 Task: Create a Workspace WS0000000025 in Trello with Workspace Type as ENGINEERING-IT and Workspace Description as WD0000000025. Invite a Team Member Nikrathi889@gmail.com to Workspace WS0000000025 in Trello. Invite a Team Member Ayush98111@gmail.com to Workspace WS0000000025 in Trello. Invite a Team Member Mailaustralia7@gmail.com to Workspace WS0000000025 in Trello. Invite a Team Member Carxxstreet791@gmail.com to Workspace WS0000000025 in Trello
Action: Mouse moved to (466, 154)
Screenshot: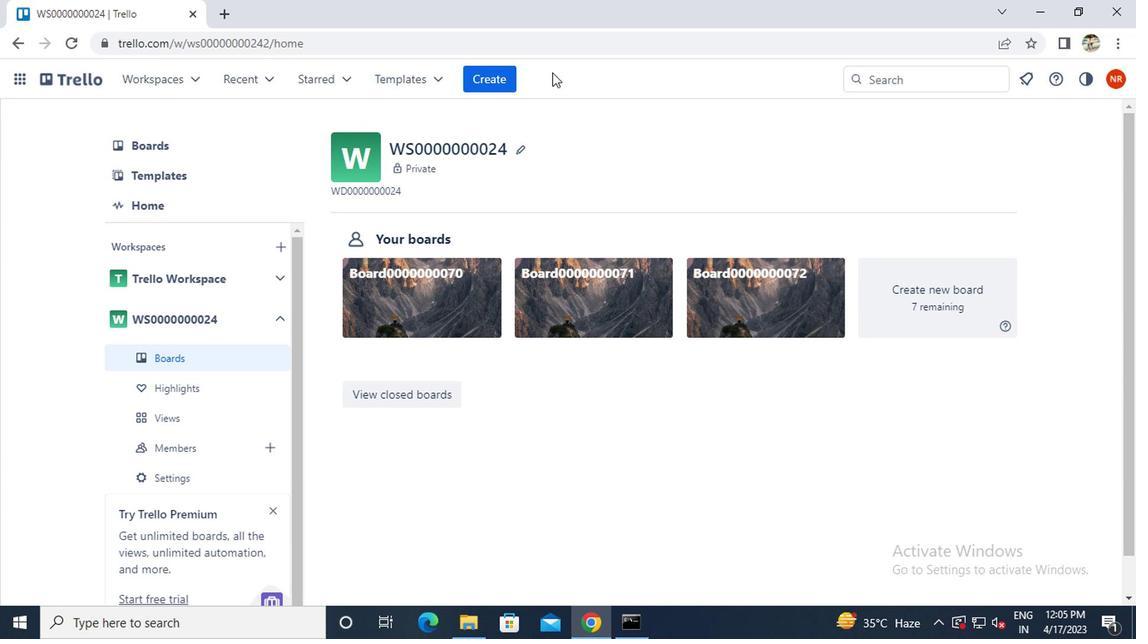 
Action: Mouse pressed left at (466, 154)
Screenshot: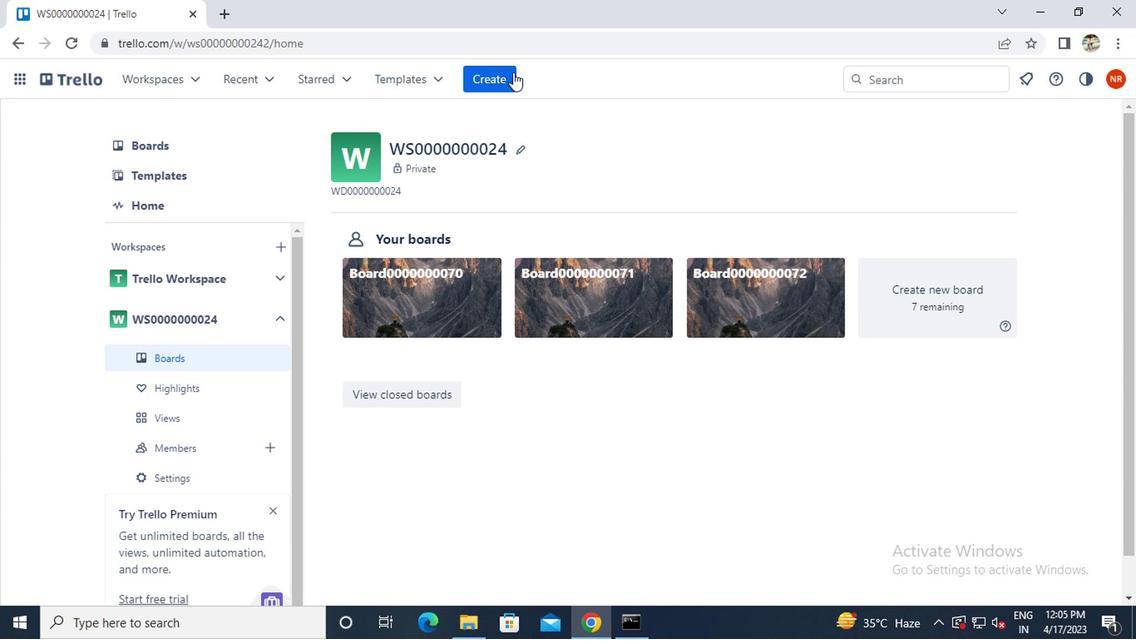
Action: Mouse moved to (469, 282)
Screenshot: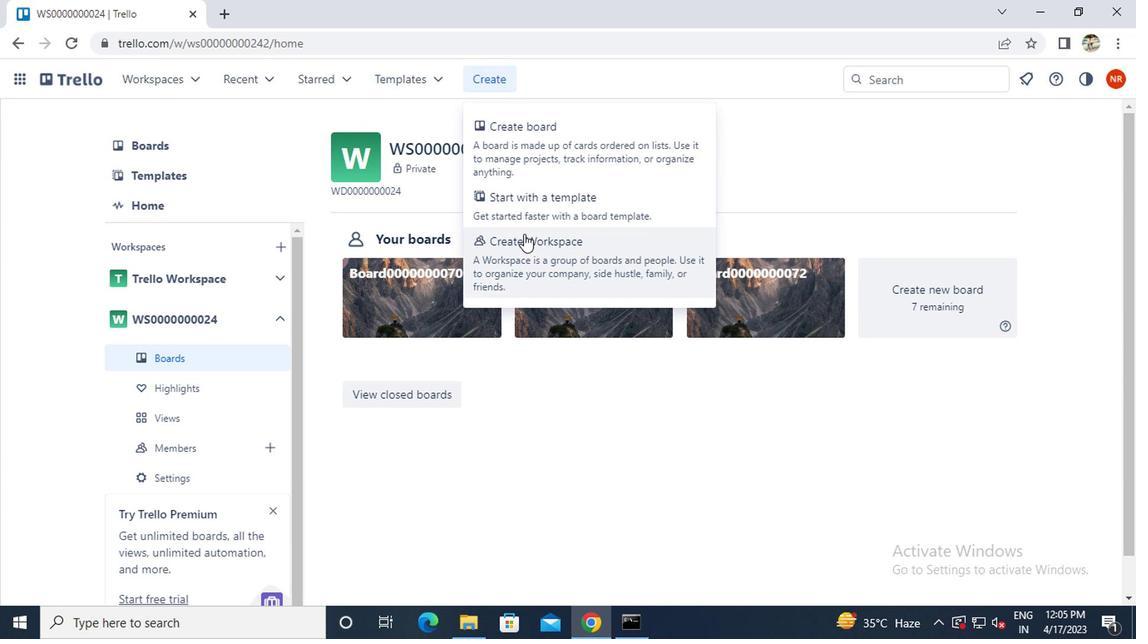 
Action: Mouse pressed left at (469, 282)
Screenshot: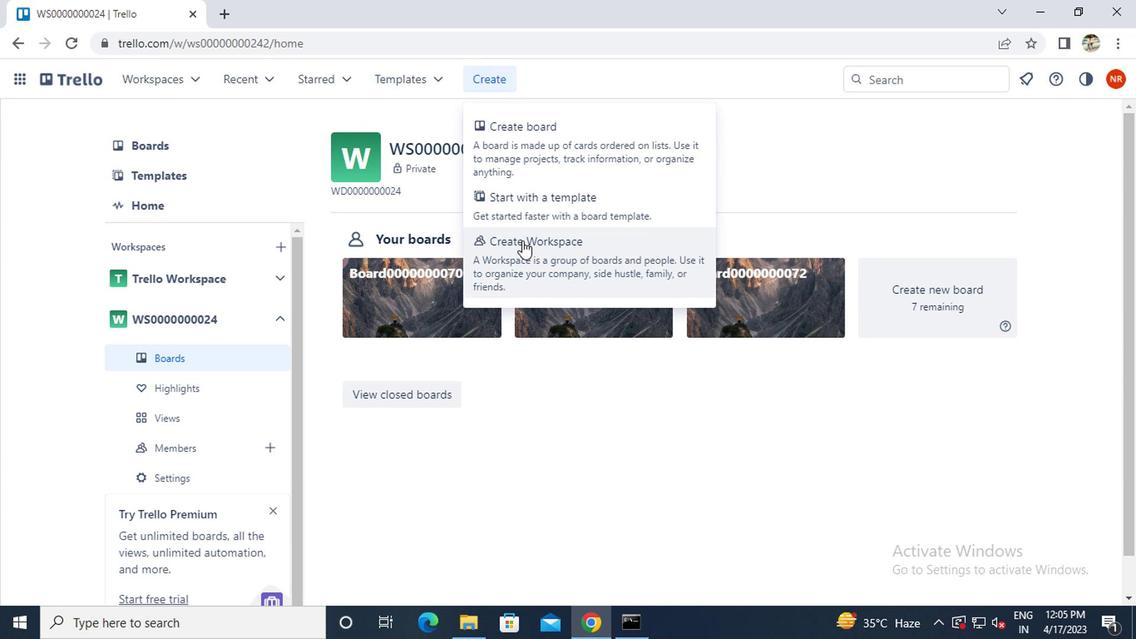 
Action: Key pressed ws000000025
Screenshot: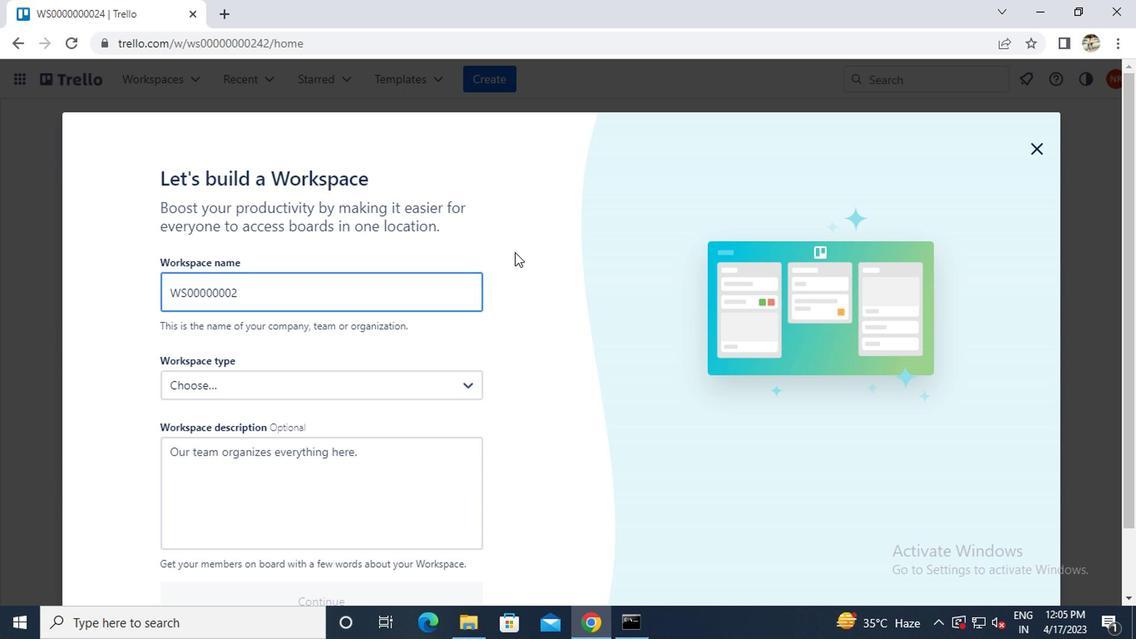 
Action: Mouse moved to (374, 384)
Screenshot: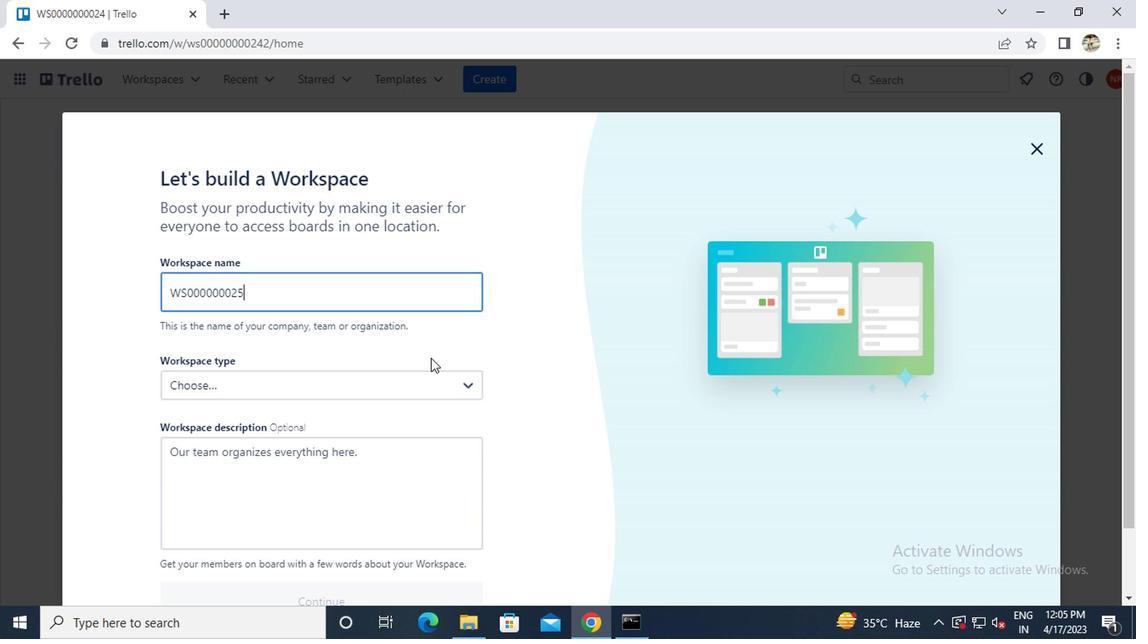 
Action: Mouse scrolled (374, 384) with delta (0, 0)
Screenshot: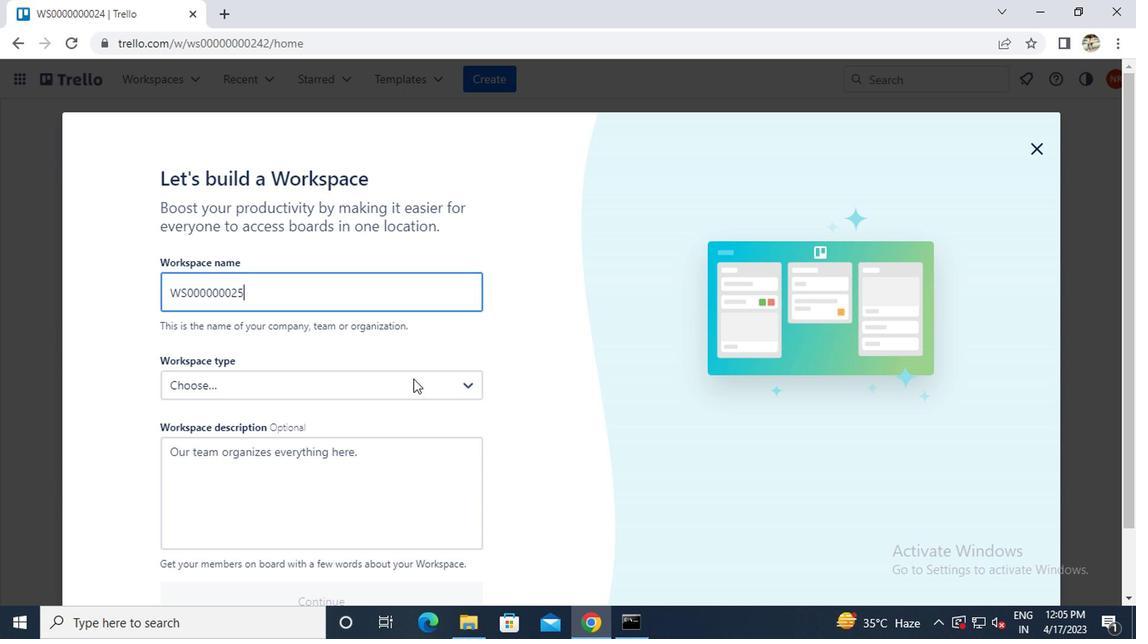 
Action: Mouse scrolled (374, 384) with delta (0, 0)
Screenshot: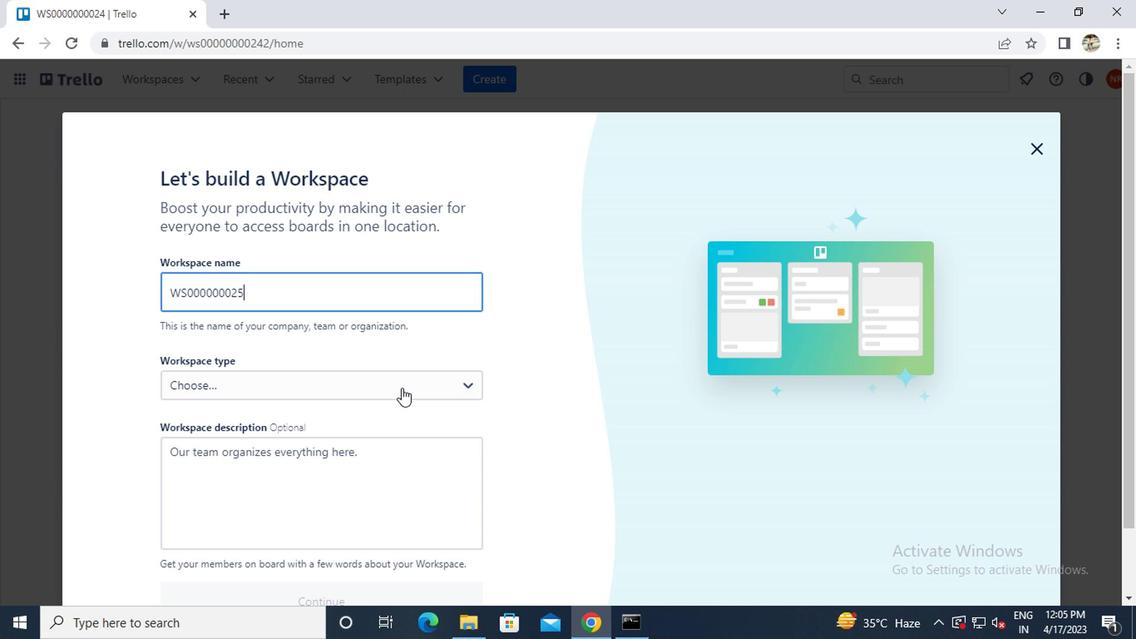 
Action: Mouse moved to (360, 323)
Screenshot: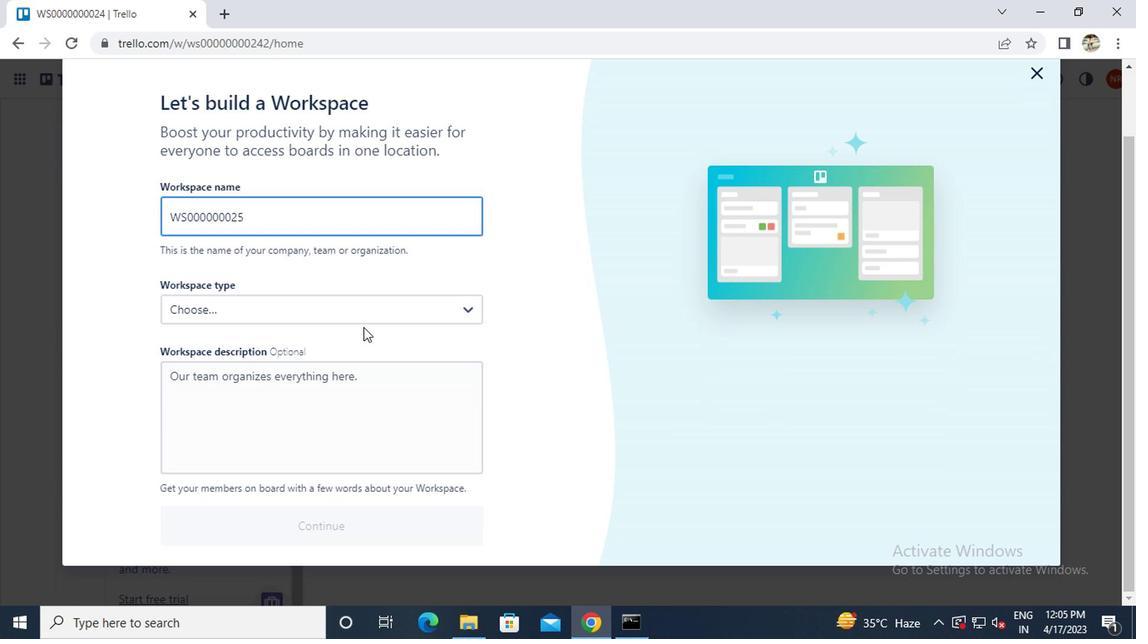 
Action: Mouse pressed left at (360, 323)
Screenshot: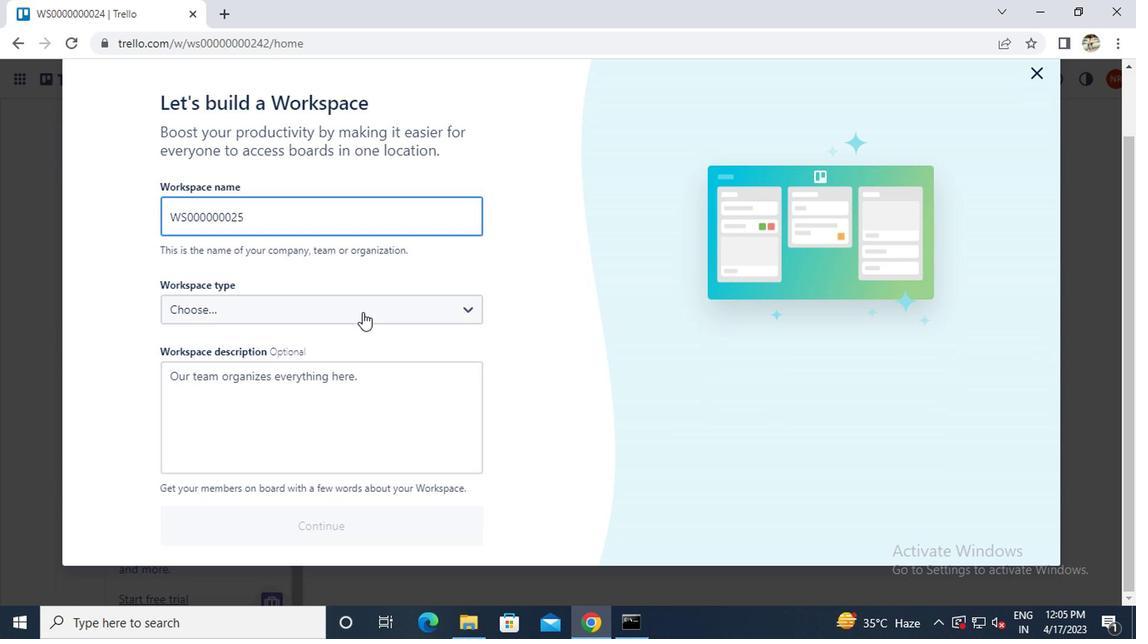 
Action: Mouse moved to (285, 466)
Screenshot: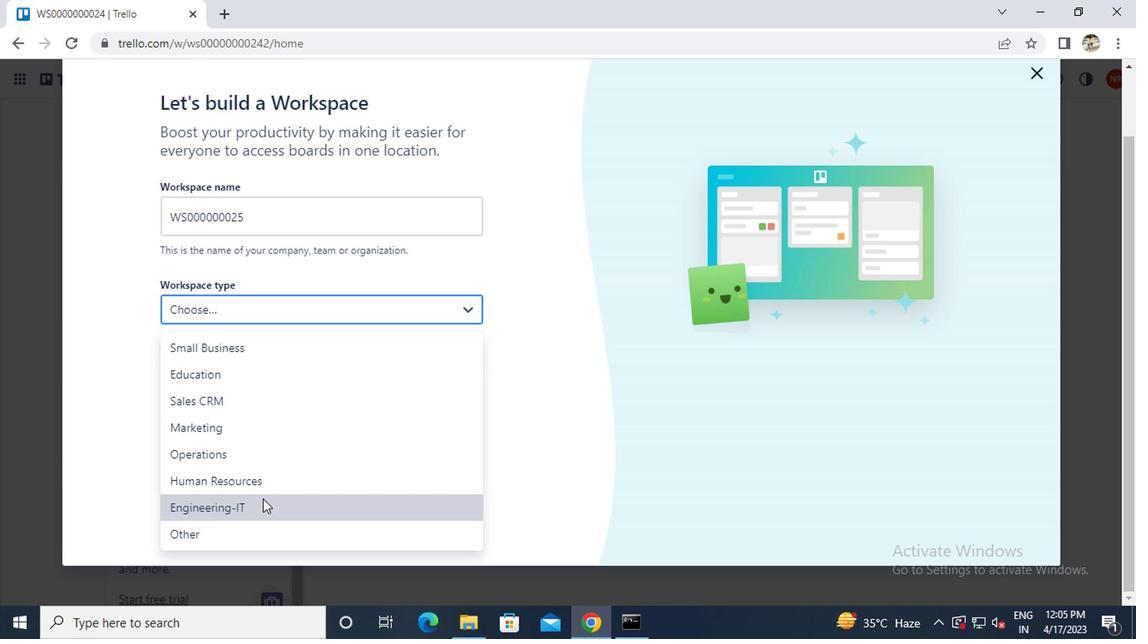 
Action: Mouse pressed left at (285, 466)
Screenshot: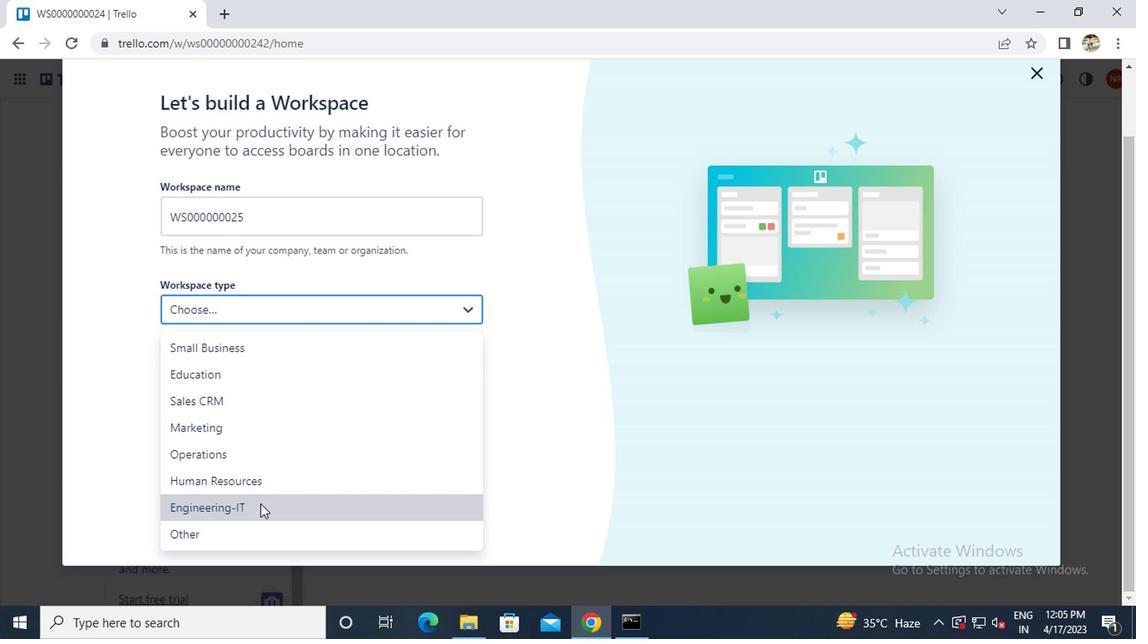 
Action: Mouse moved to (293, 414)
Screenshot: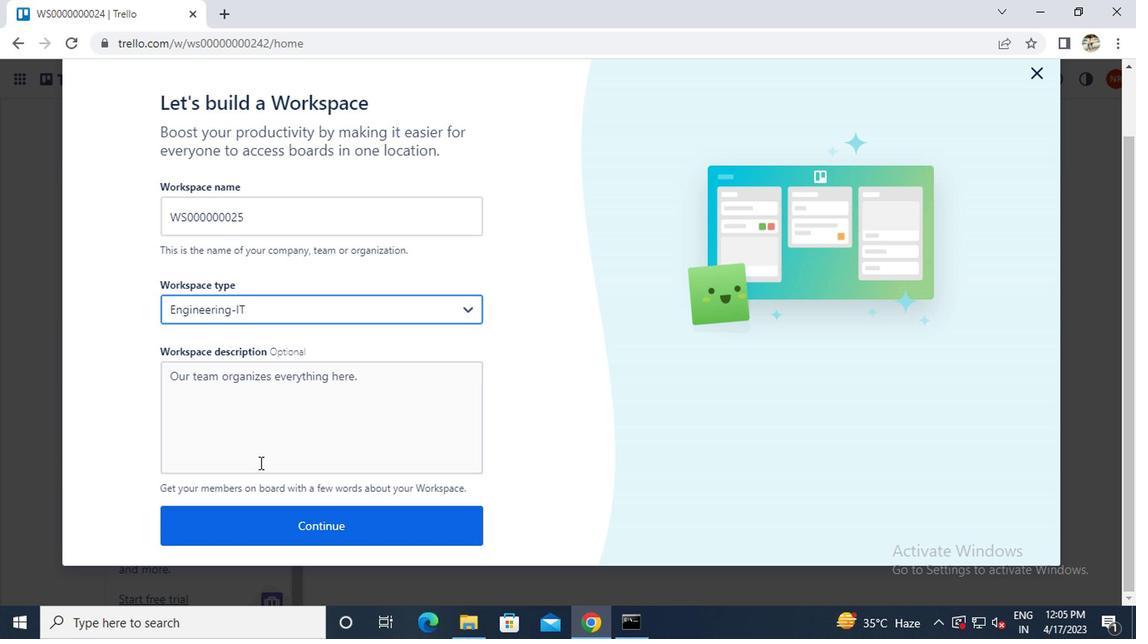 
Action: Mouse pressed left at (293, 414)
Screenshot: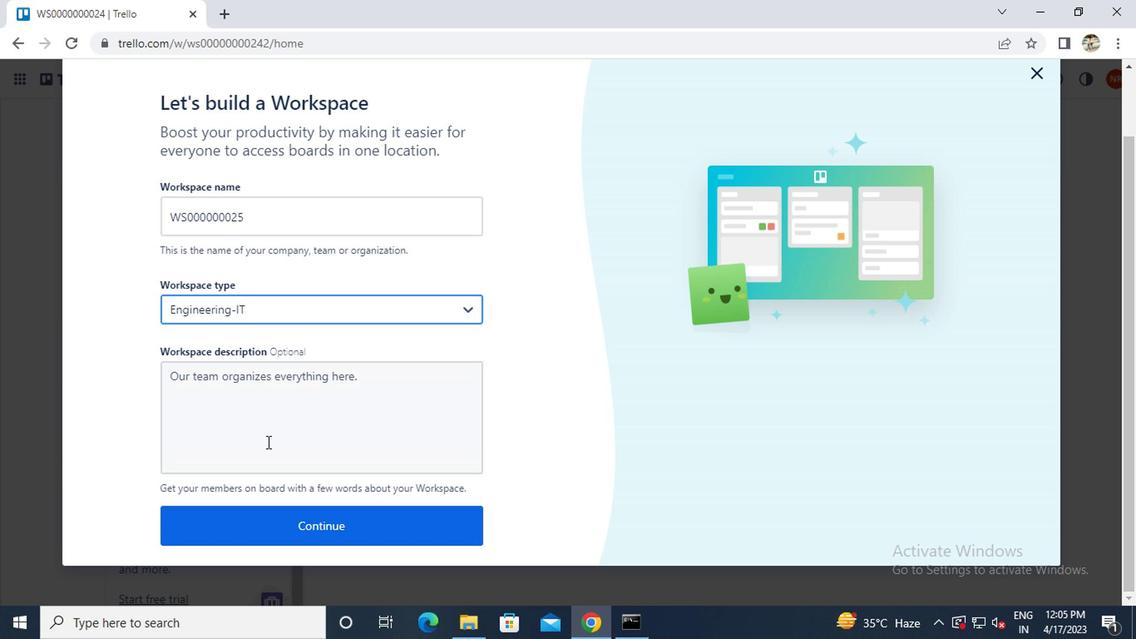 
Action: Mouse moved to (293, 414)
Screenshot: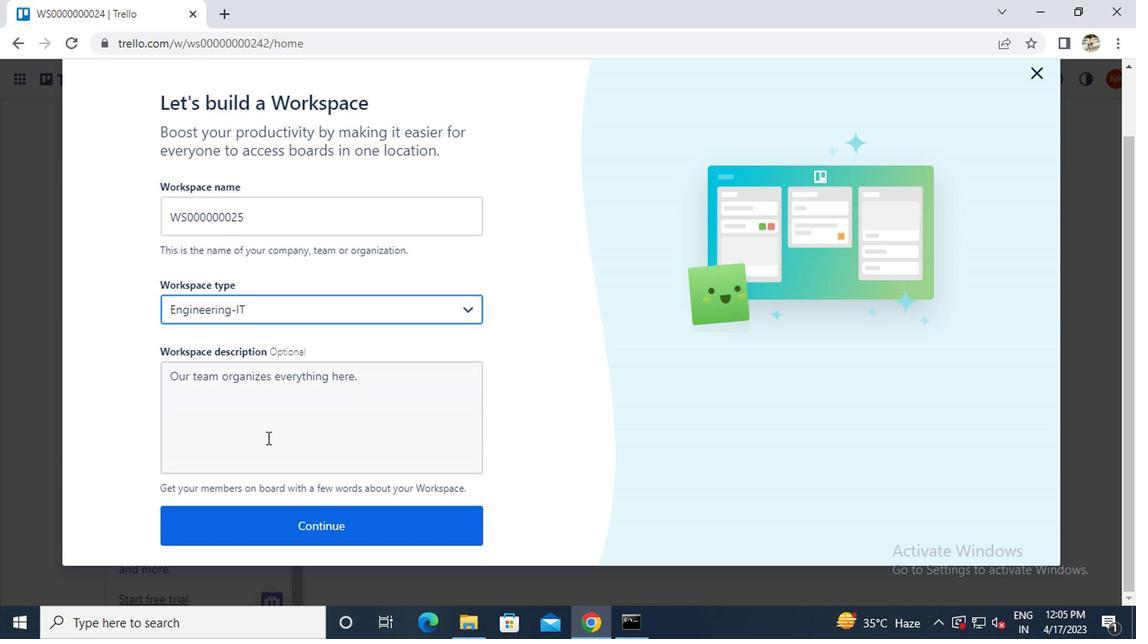 
Action: Key pressed wd000000025
Screenshot: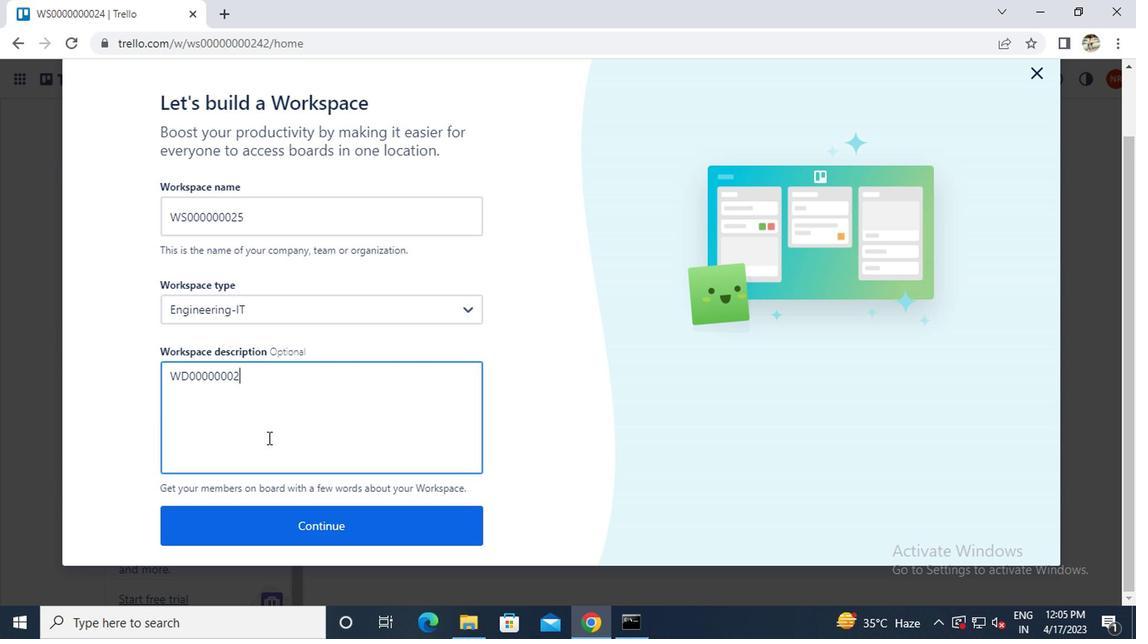 
Action: Mouse moved to (328, 477)
Screenshot: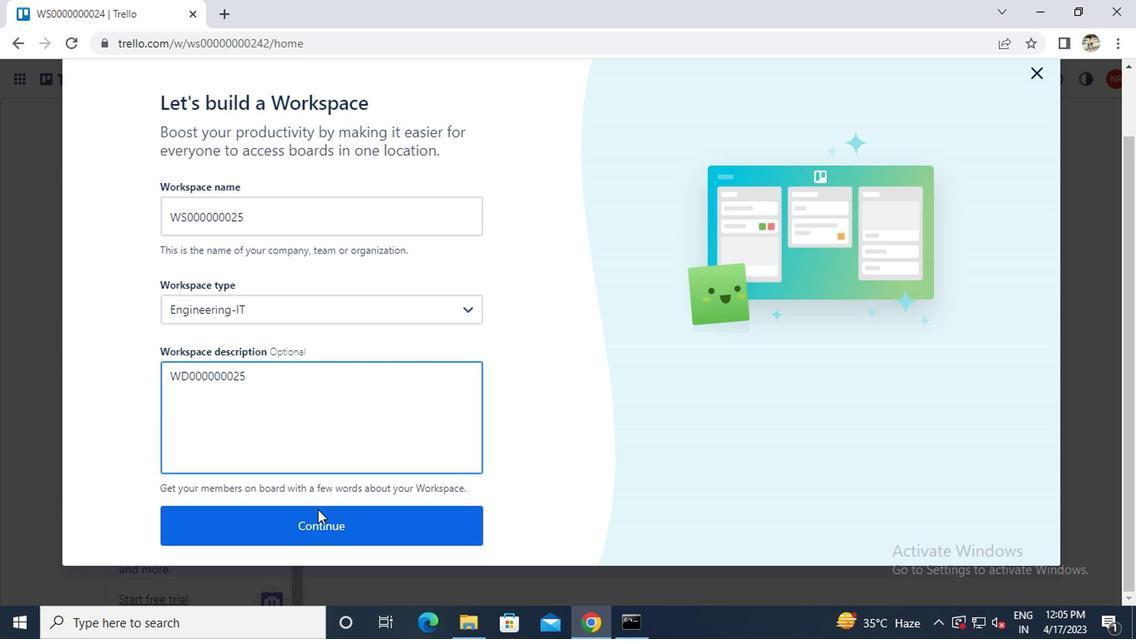
Action: Mouse pressed left at (328, 477)
Screenshot: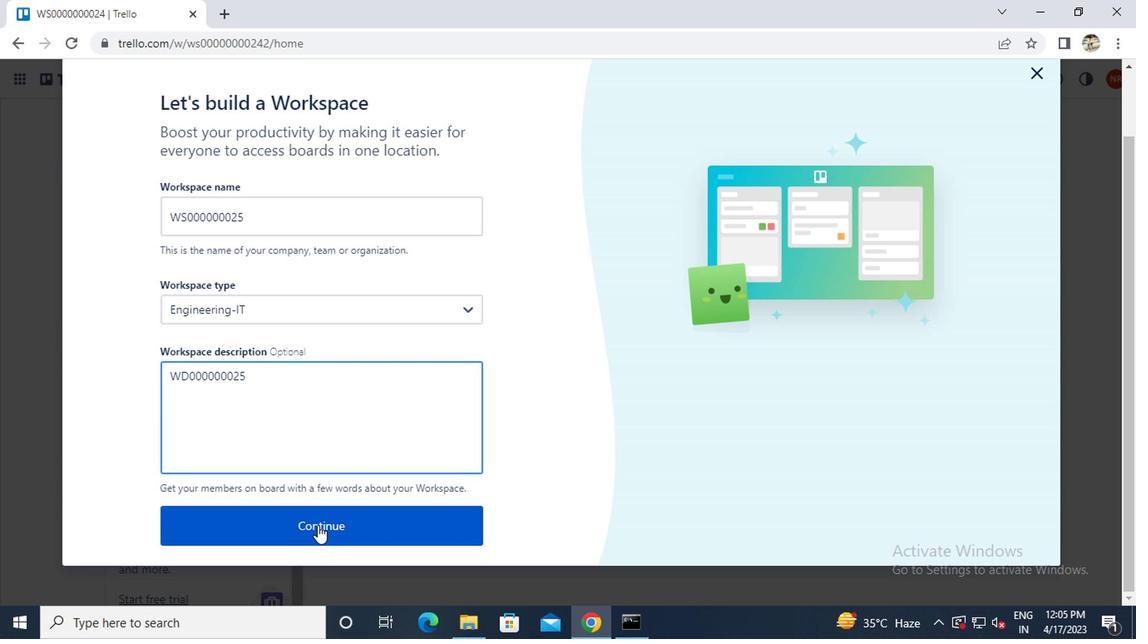 
Action: Mouse moved to (298, 312)
Screenshot: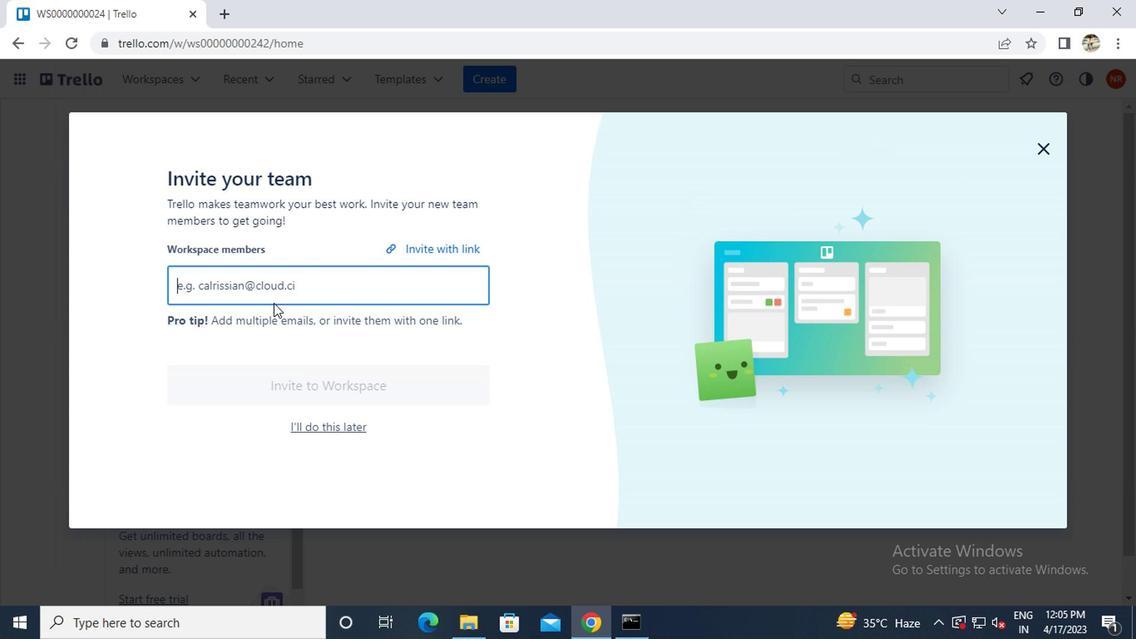 
Action: Mouse pressed left at (298, 312)
Screenshot: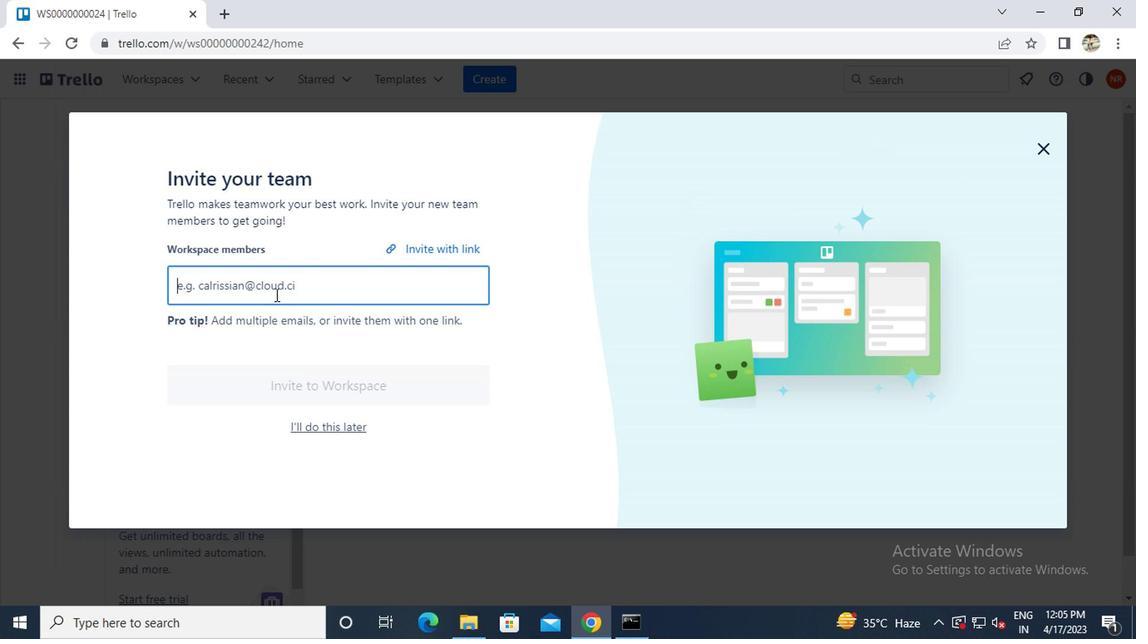 
Action: Key pressed <Key.caps_lock>nikrathi889<Key.shift>@GMAIL.COM
Screenshot: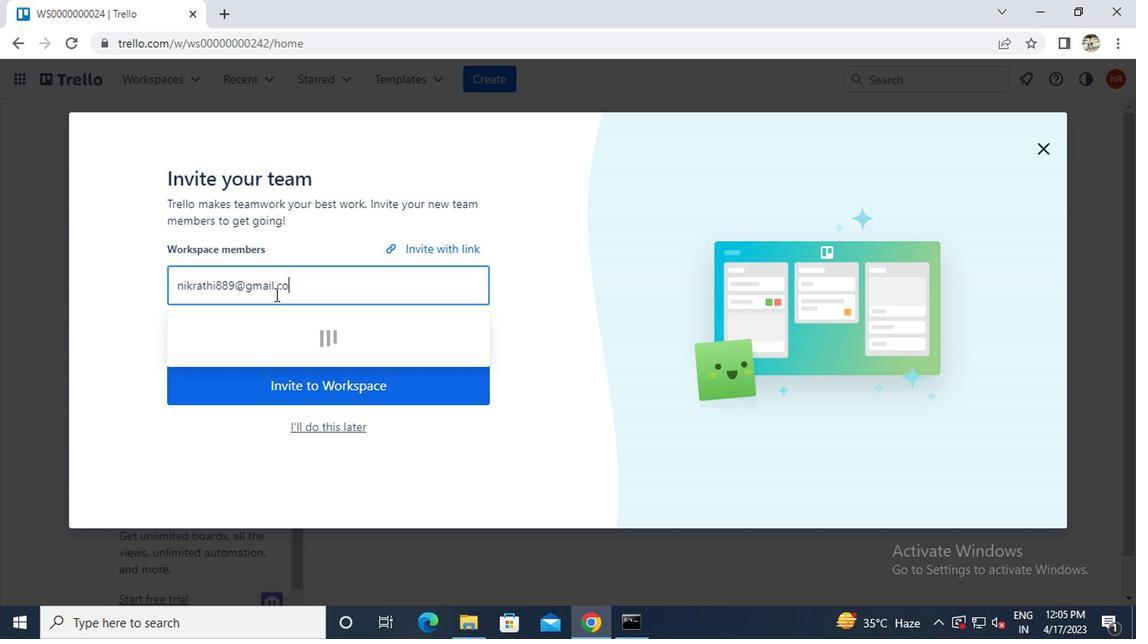 
Action: Mouse moved to (304, 343)
Screenshot: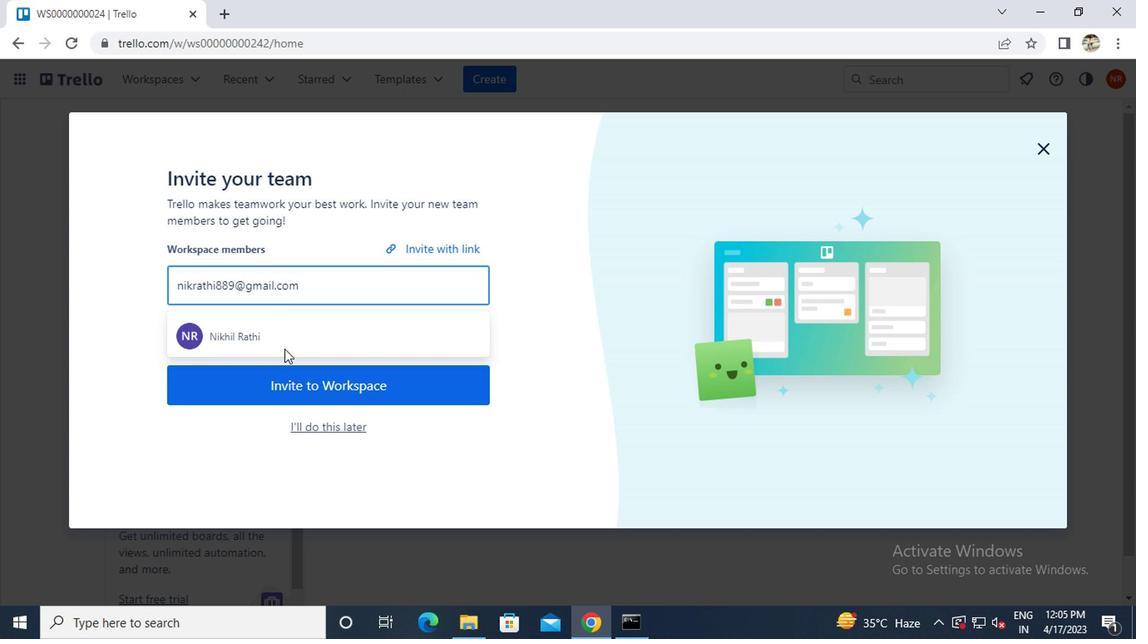 
Action: Mouse pressed left at (304, 343)
Screenshot: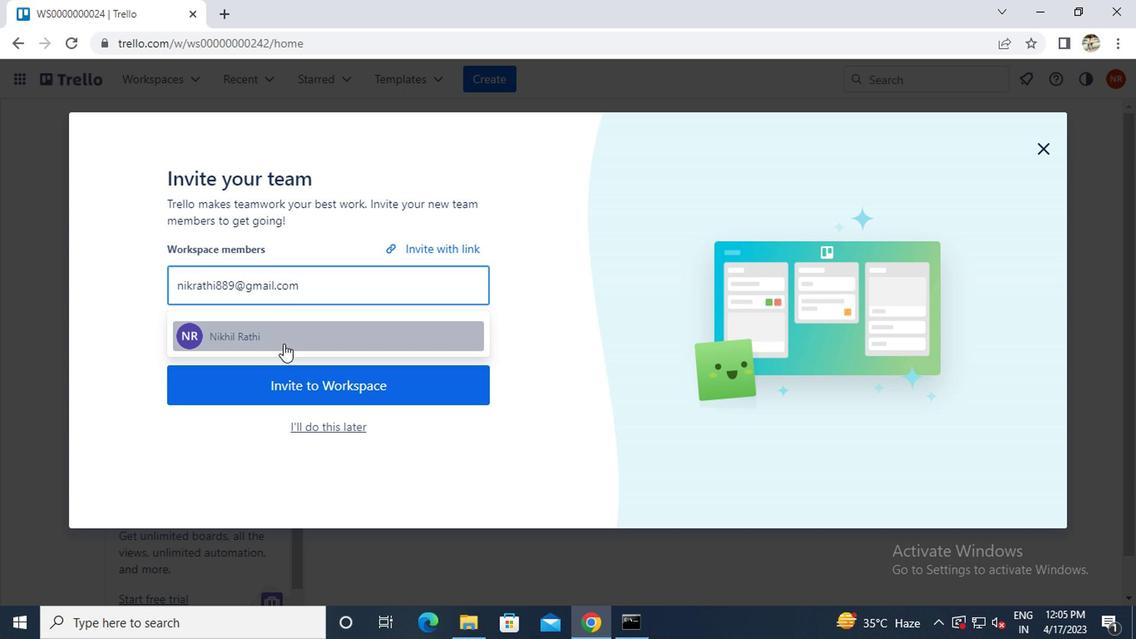 
Action: Mouse moved to (302, 342)
Screenshot: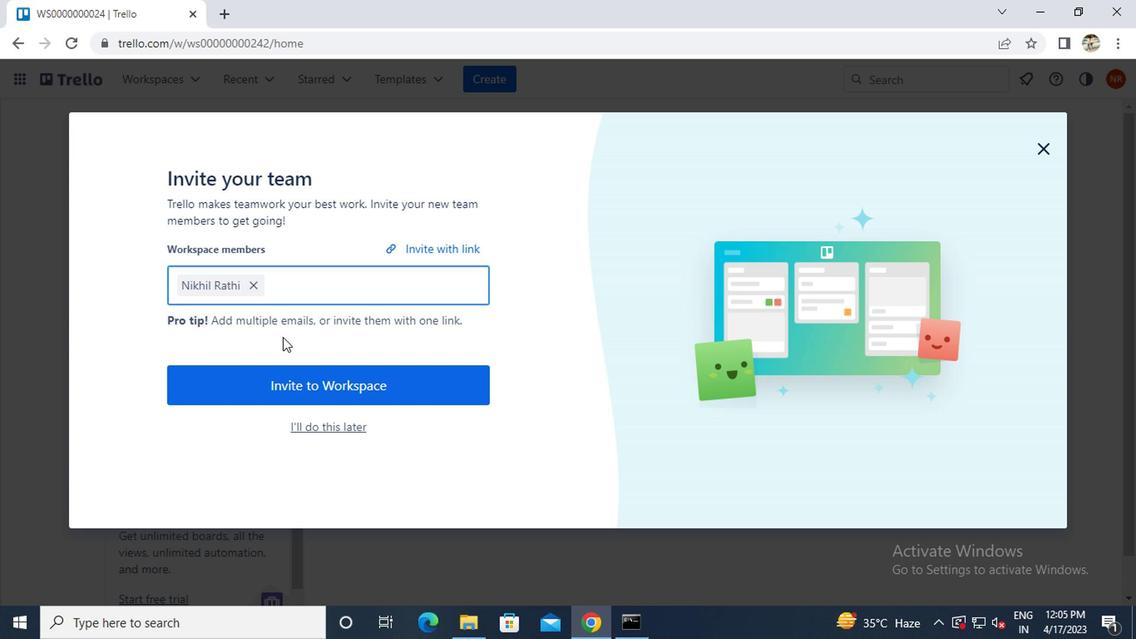 
Action: Key pressed AYUSH98111<Key.shift>@GMAIL.COM
Screenshot: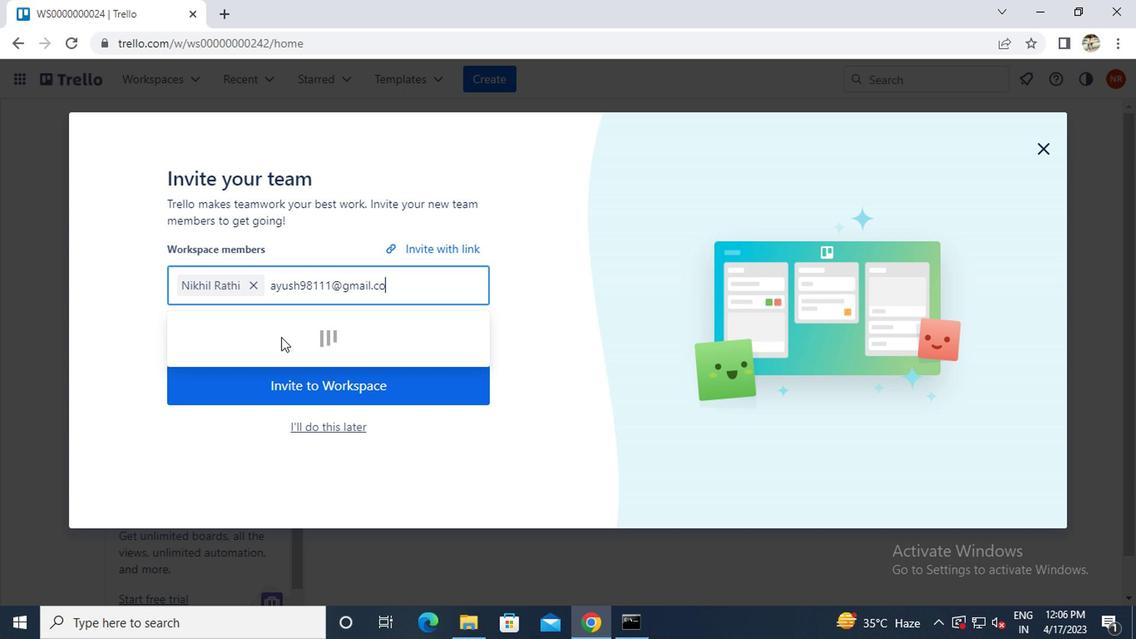 
Action: Mouse moved to (302, 343)
Screenshot: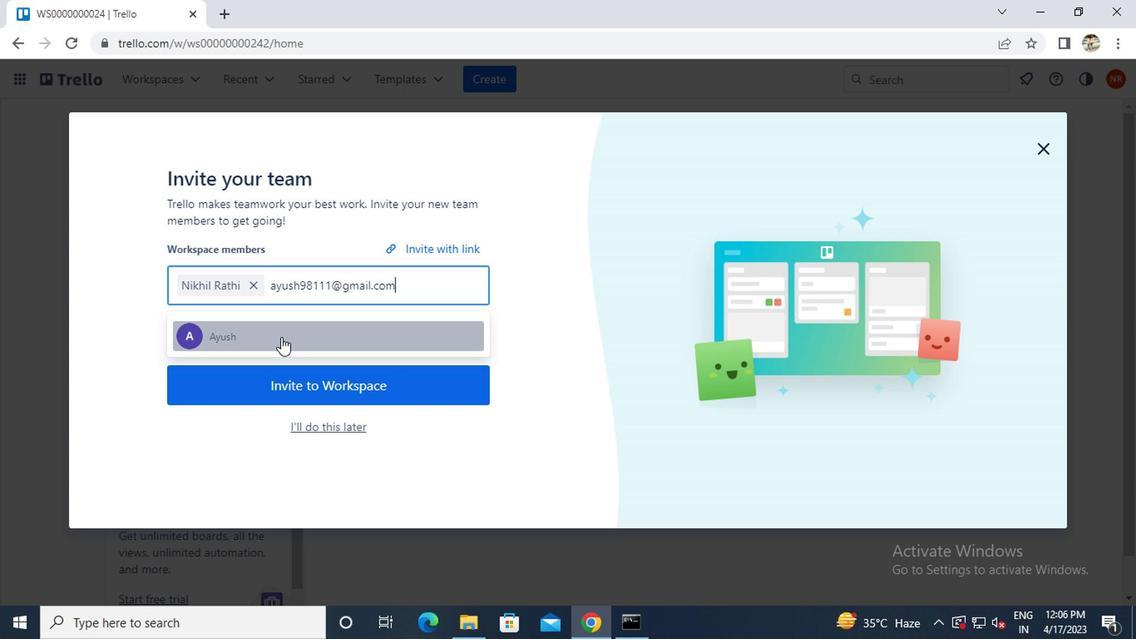 
Action: Mouse pressed left at (302, 343)
Screenshot: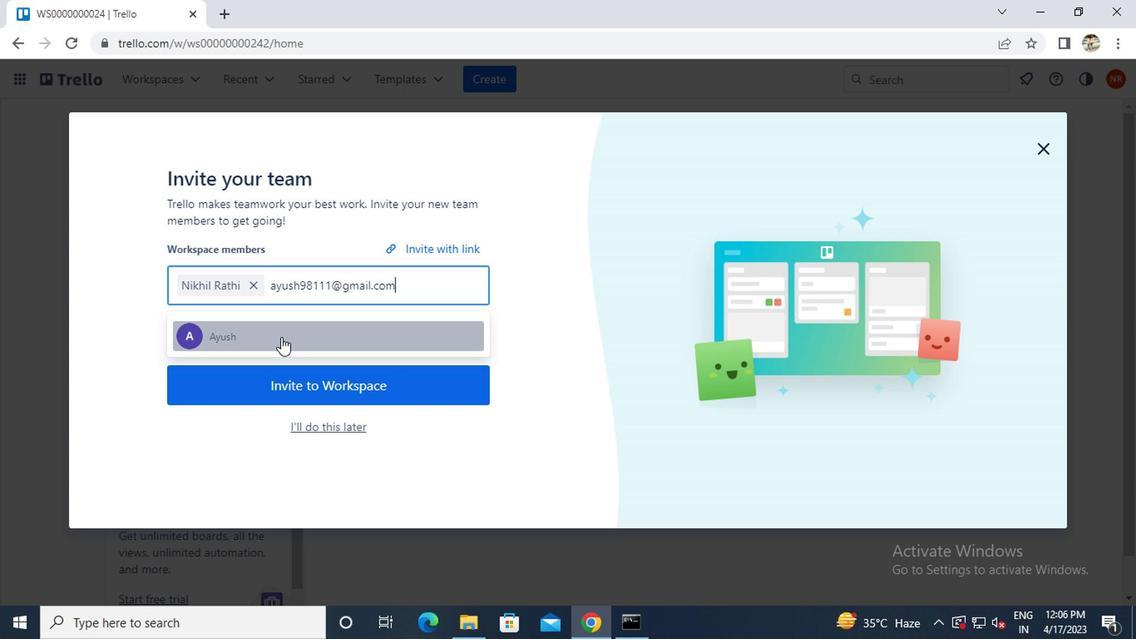 
Action: Key pressed MAILAUSTRALIA7<Key.shift>@GMAIL.COM
Screenshot: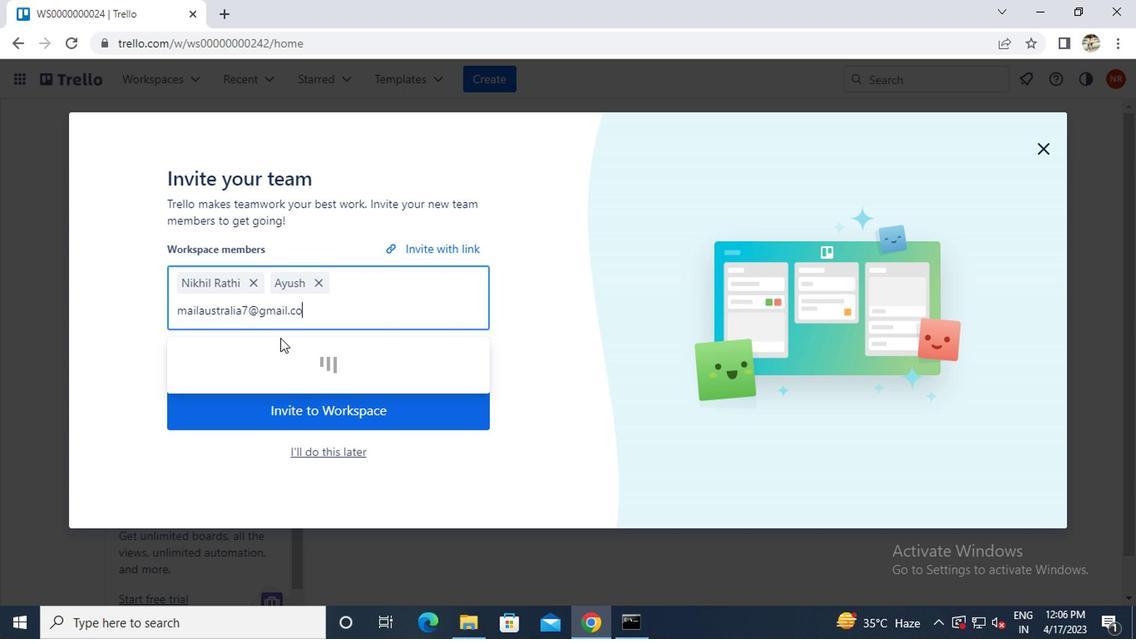 
Action: Mouse moved to (294, 354)
Screenshot: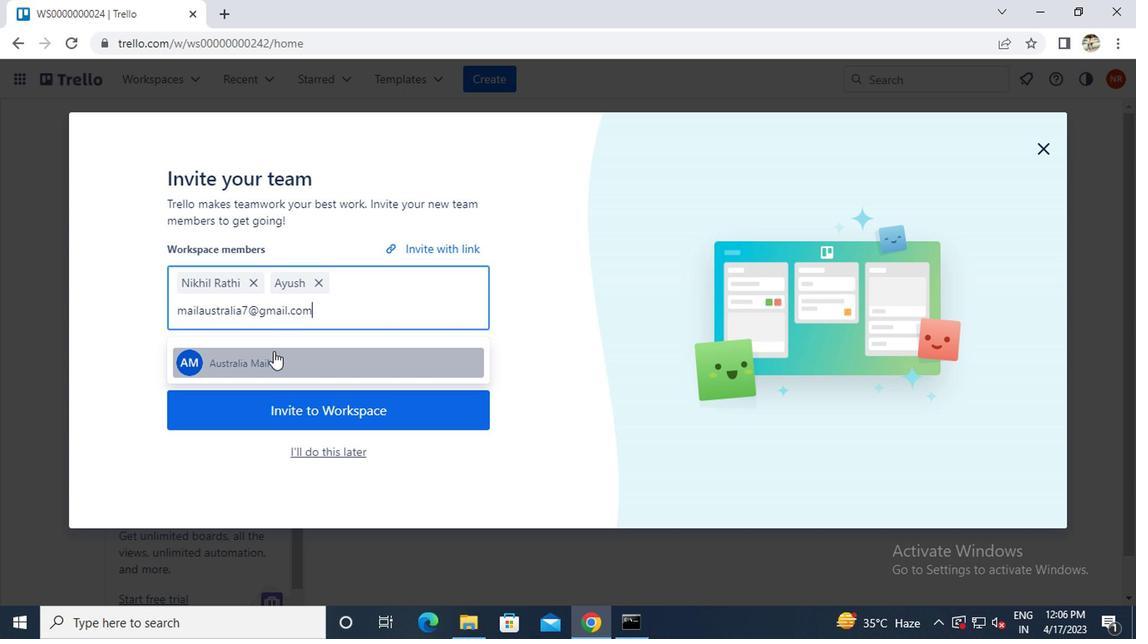 
Action: Mouse pressed left at (294, 354)
Screenshot: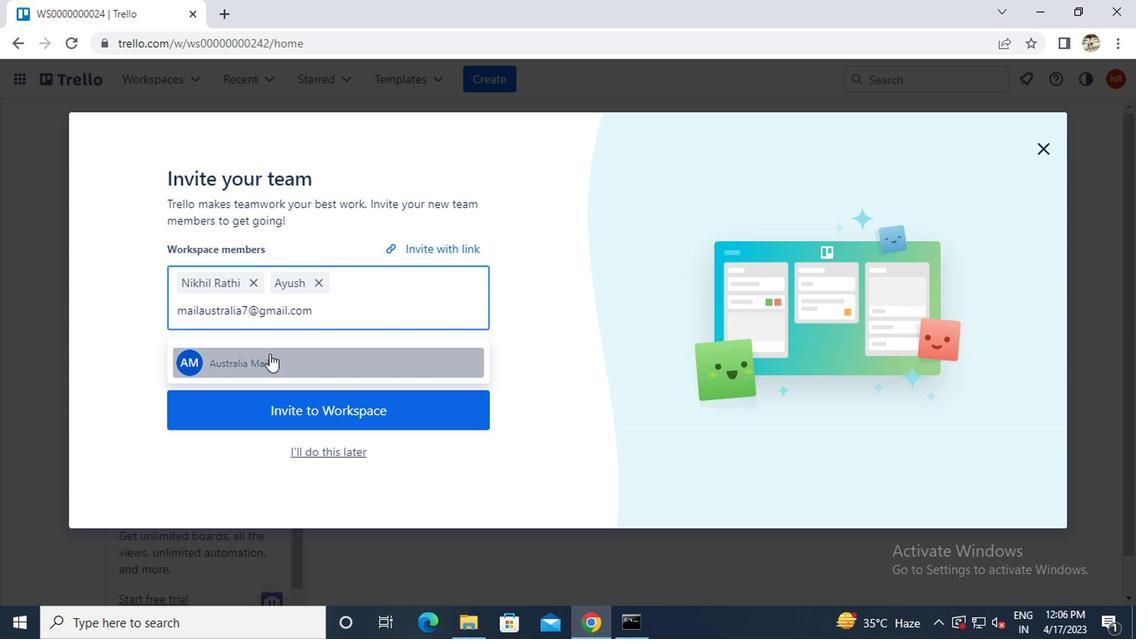 
Action: Key pressed CARXXSTREET791<Key.shift>@GMAIL.COM
Screenshot: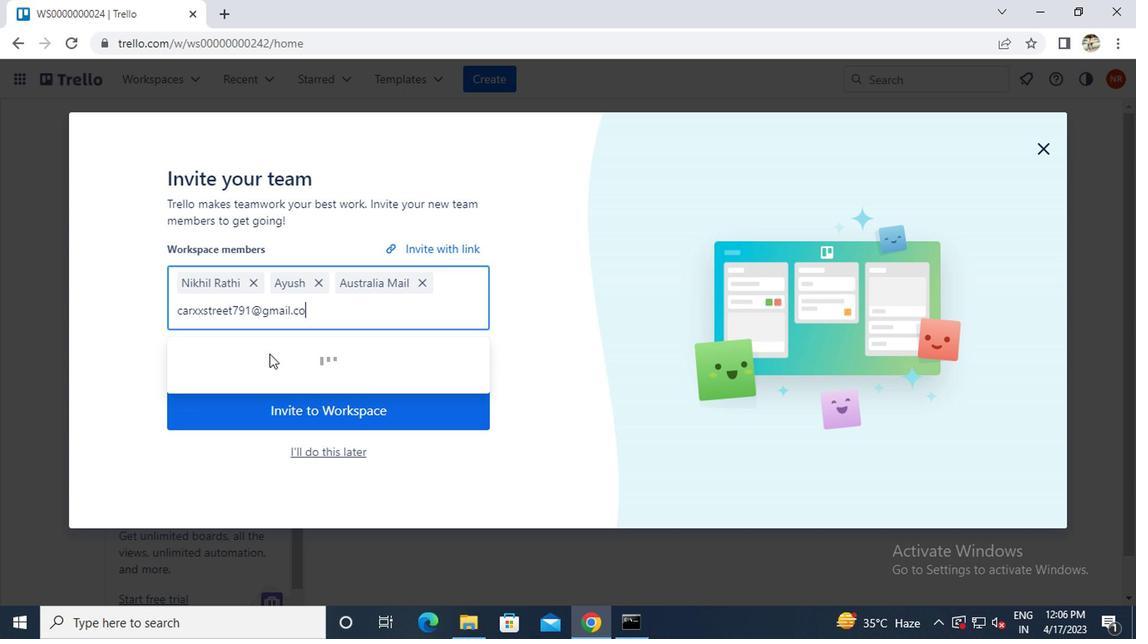 
Action: Mouse pressed left at (294, 354)
Screenshot: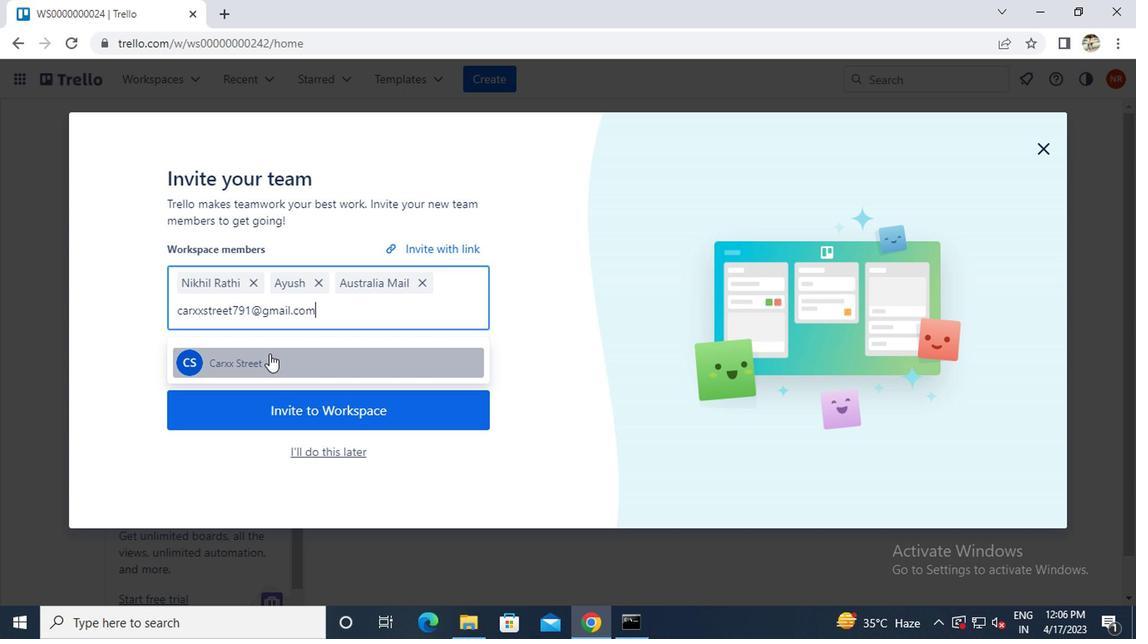
Action: Mouse moved to (295, 389)
Screenshot: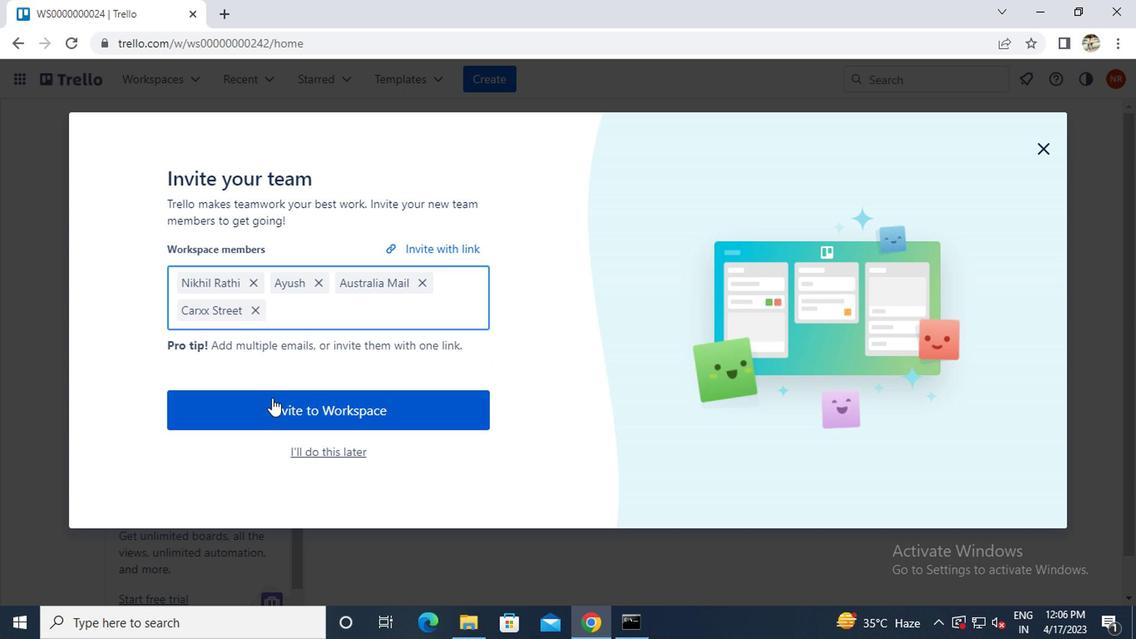 
Action: Mouse pressed left at (295, 389)
Screenshot: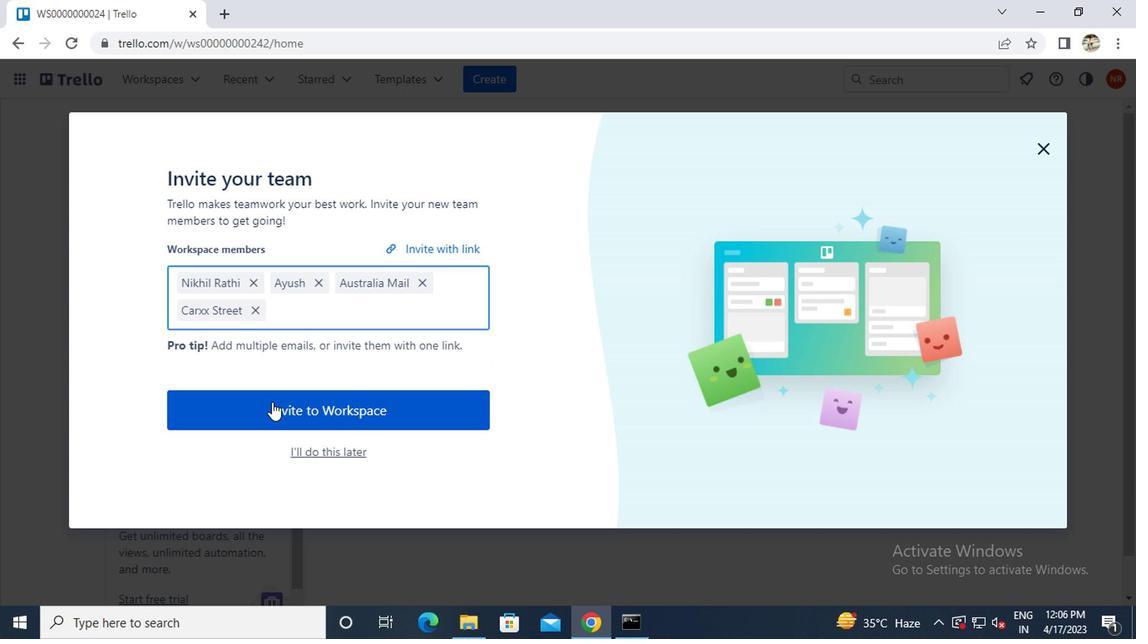 
Action: Mouse moved to (401, 449)
Screenshot: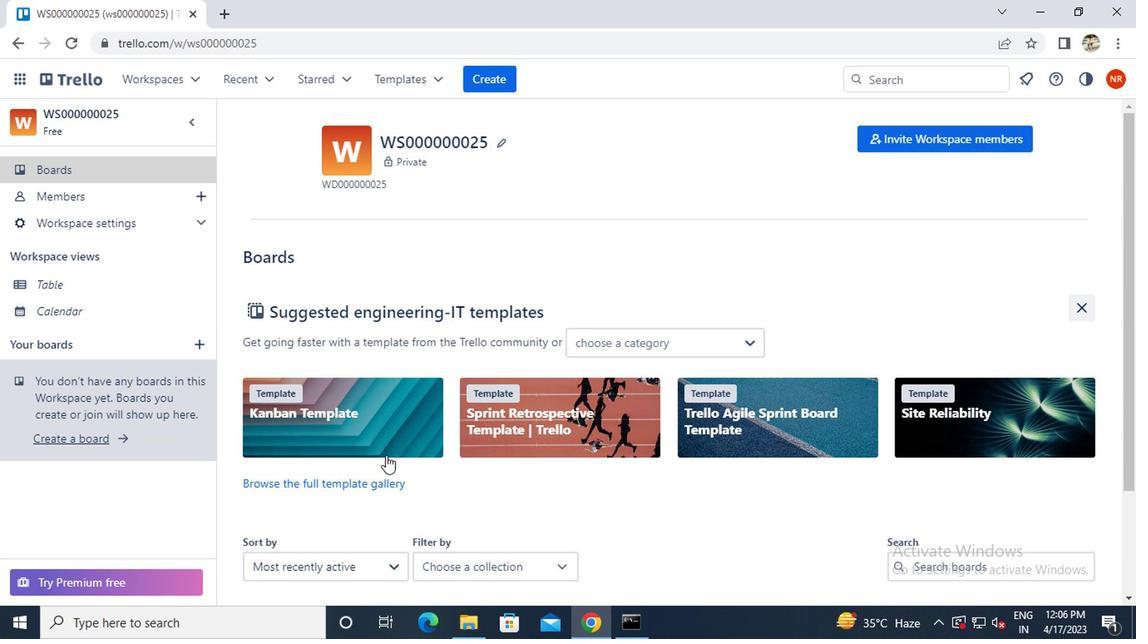 
